 Task: Check our story.
Action: Mouse moved to (781, 202)
Screenshot: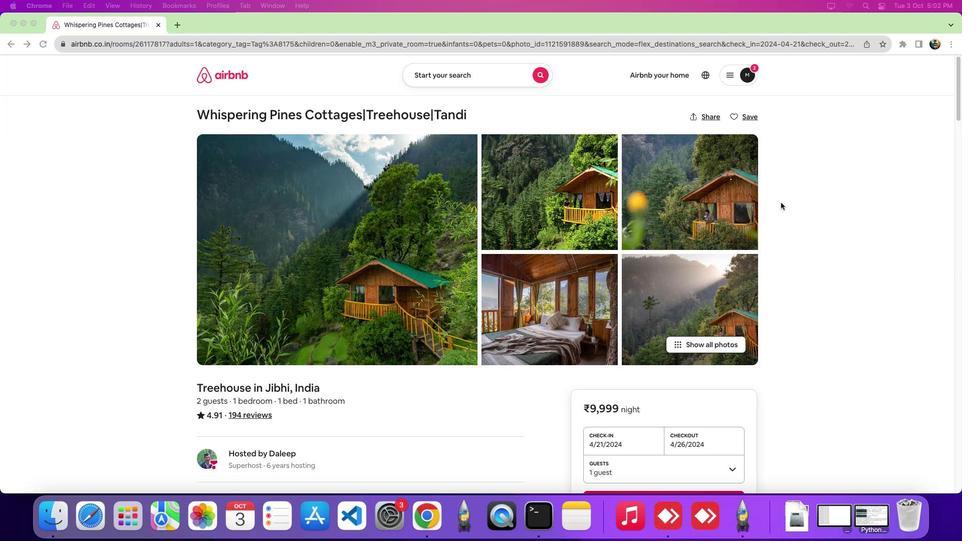 
Action: Mouse pressed left at (781, 202)
Screenshot: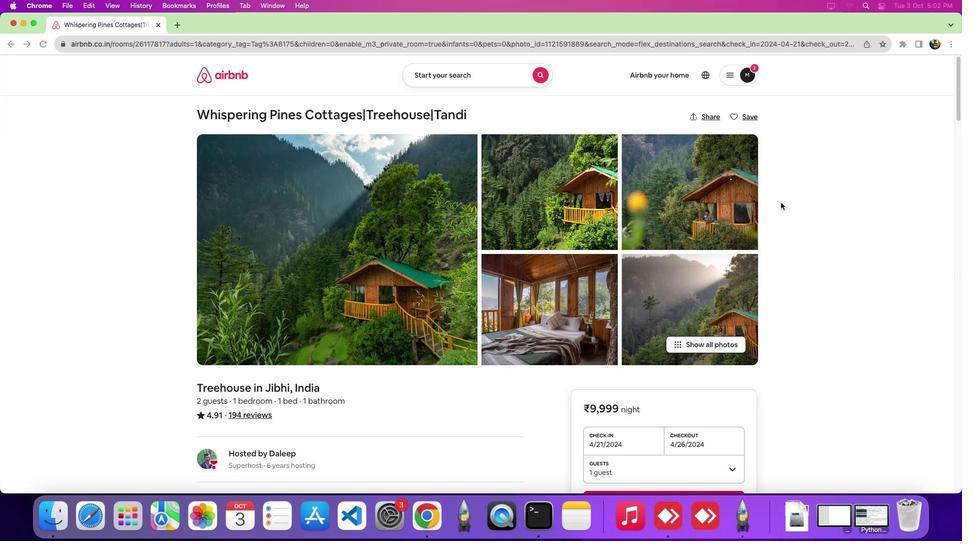 
Action: Mouse scrolled (781, 202) with delta (0, 0)
Screenshot: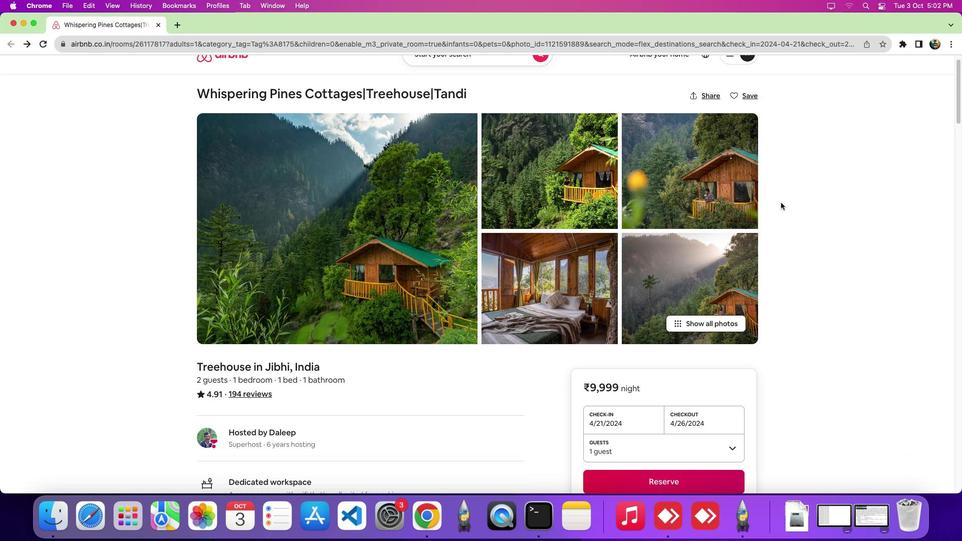 
Action: Mouse scrolled (781, 202) with delta (0, 0)
Screenshot: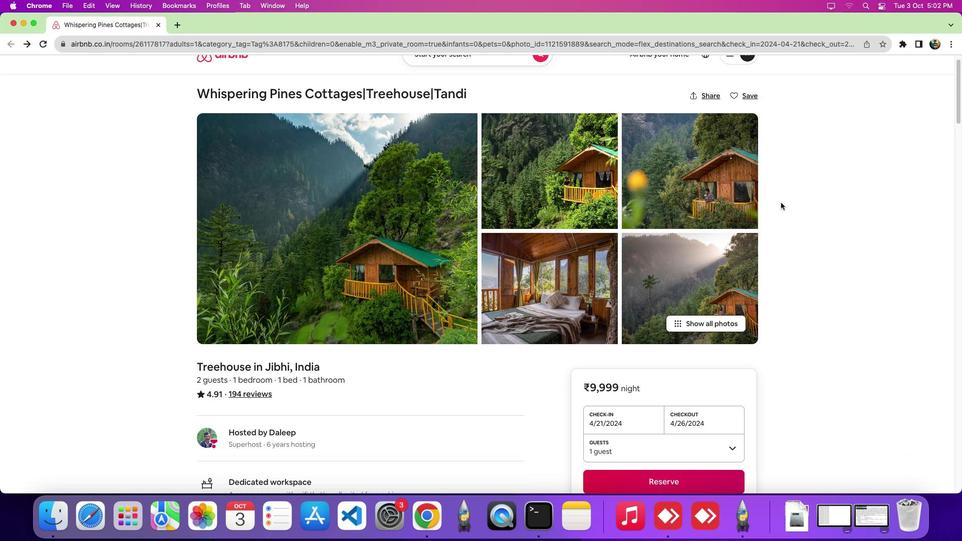 
Action: Mouse scrolled (781, 202) with delta (0, -4)
Screenshot: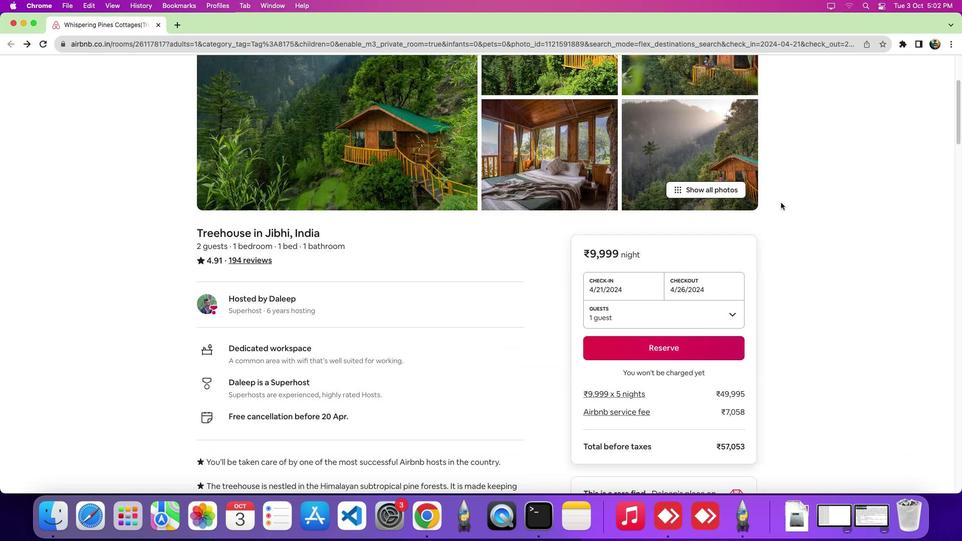 
Action: Mouse scrolled (781, 202) with delta (0, -6)
Screenshot: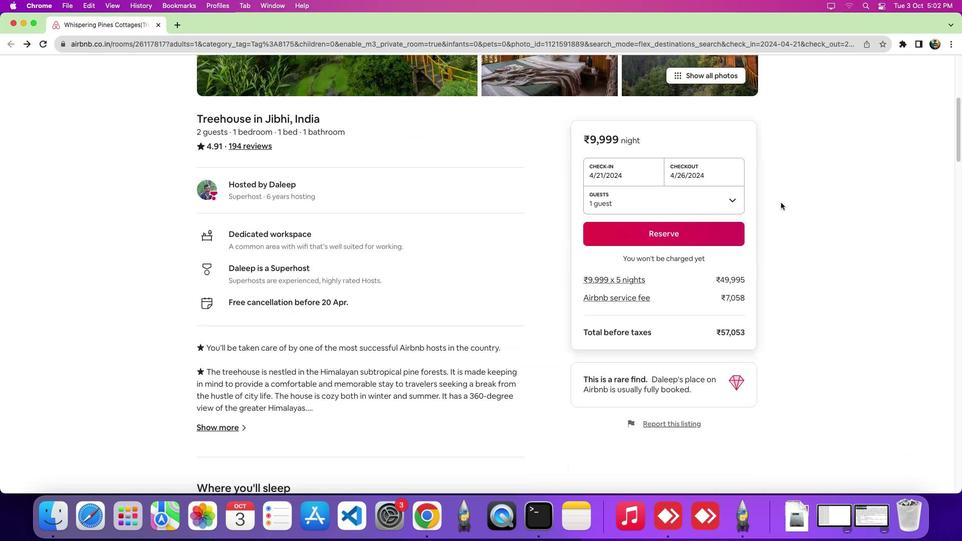 
Action: Mouse scrolled (781, 202) with delta (0, 0)
Screenshot: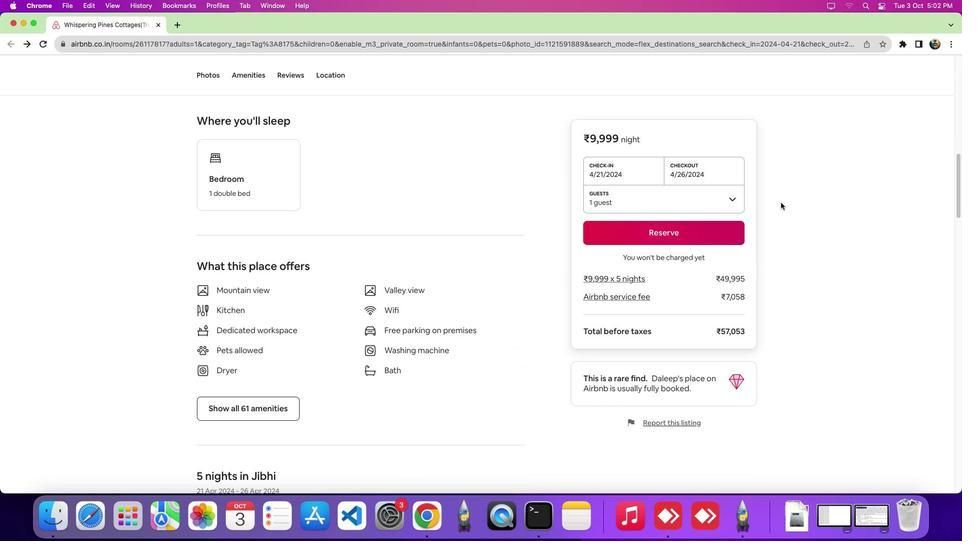 
Action: Mouse scrolled (781, 202) with delta (0, -1)
Screenshot: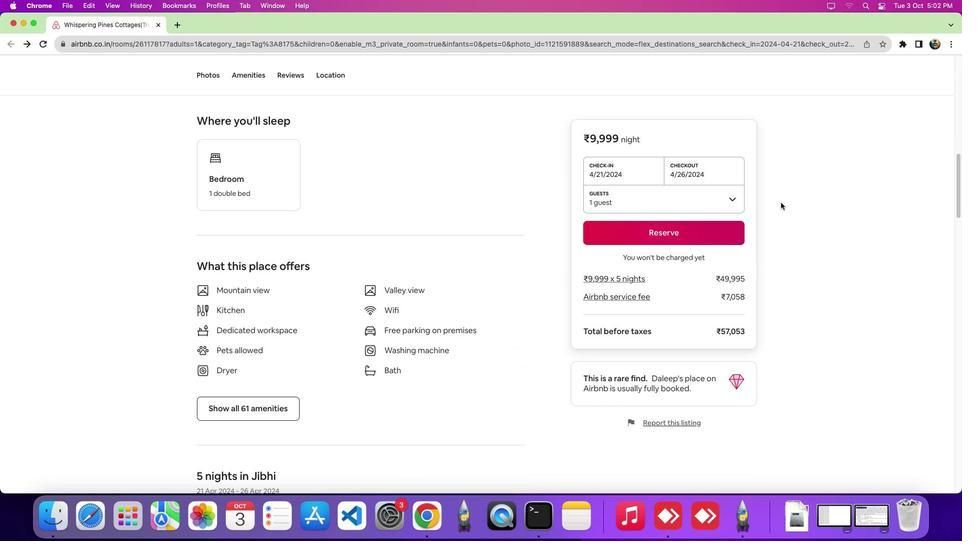 
Action: Mouse scrolled (781, 202) with delta (0, -4)
Screenshot: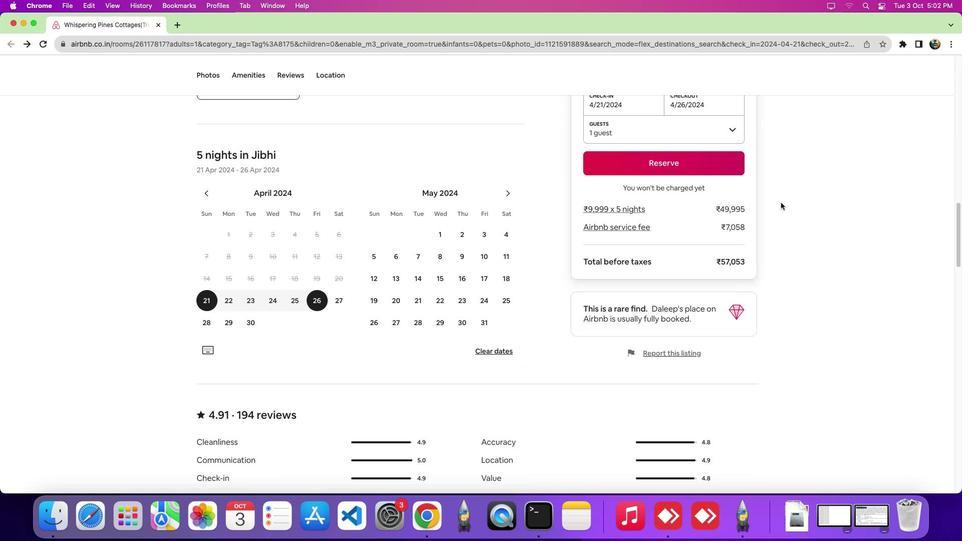 
Action: Mouse scrolled (781, 202) with delta (0, -7)
Screenshot: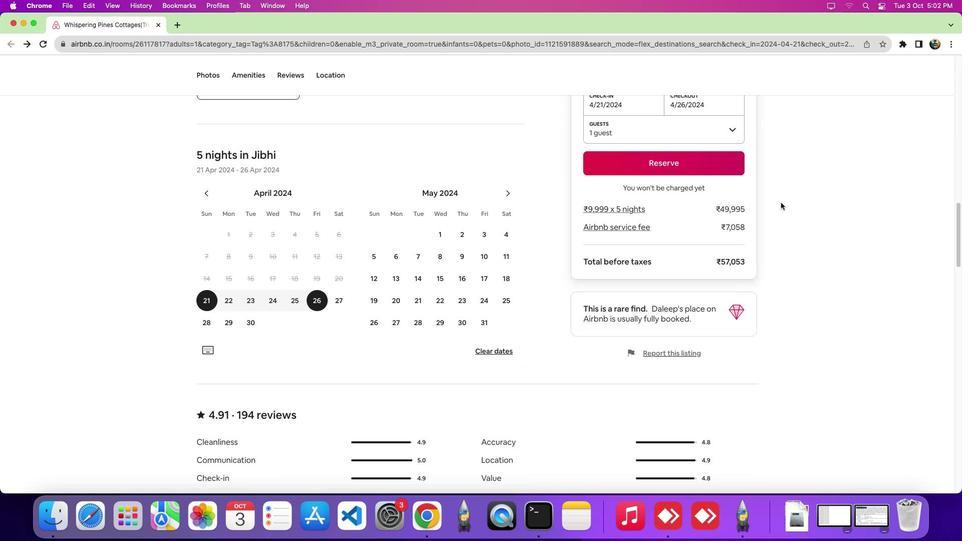 
Action: Mouse scrolled (781, 202) with delta (0, -7)
Screenshot: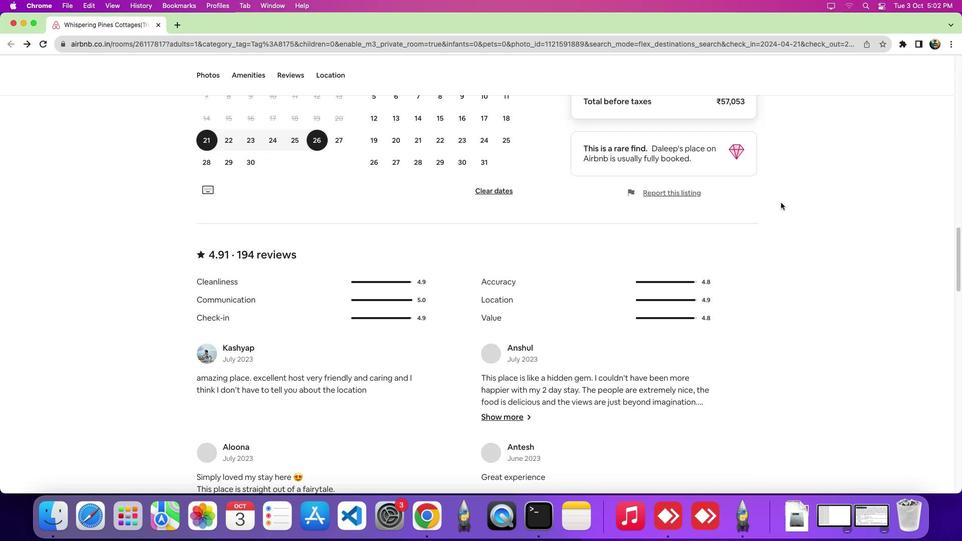 
Action: Mouse scrolled (781, 202) with delta (0, 0)
Screenshot: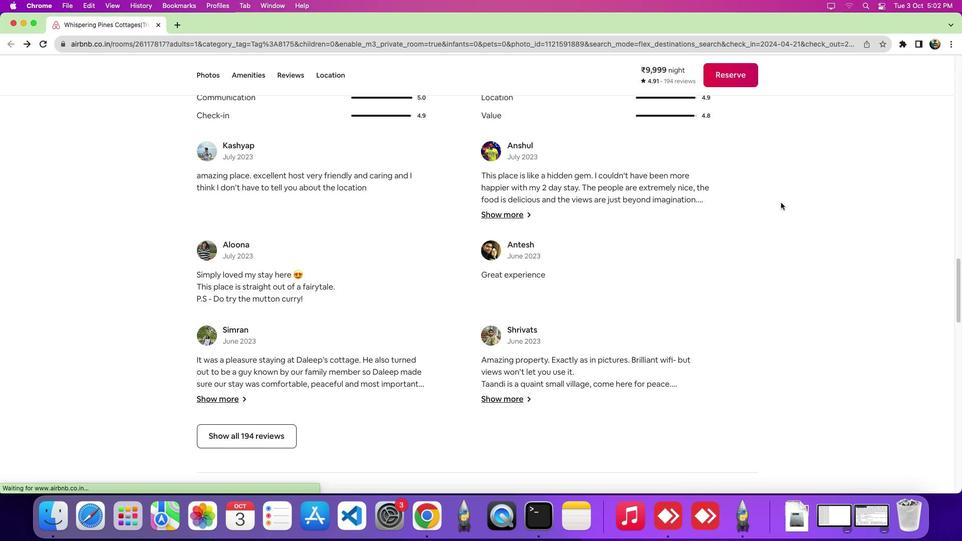 
Action: Mouse scrolled (781, 202) with delta (0, -1)
Screenshot: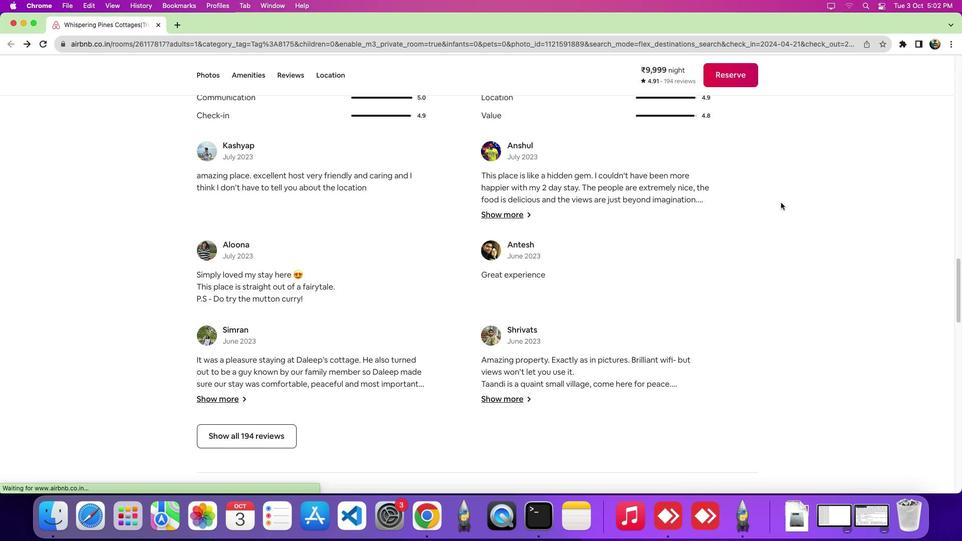 
Action: Mouse scrolled (781, 202) with delta (0, -5)
Screenshot: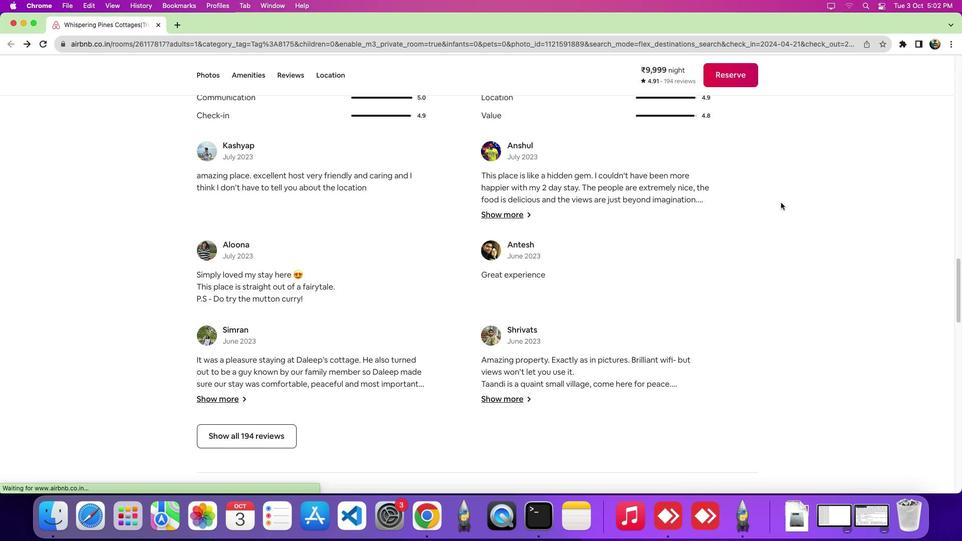 
Action: Mouse scrolled (781, 202) with delta (0, -7)
Screenshot: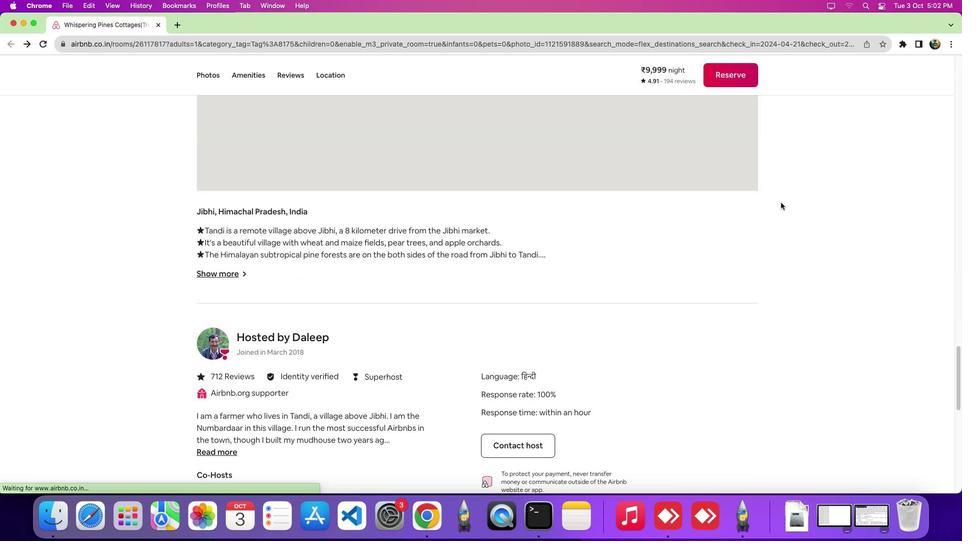 
Action: Mouse scrolled (781, 202) with delta (0, -7)
Screenshot: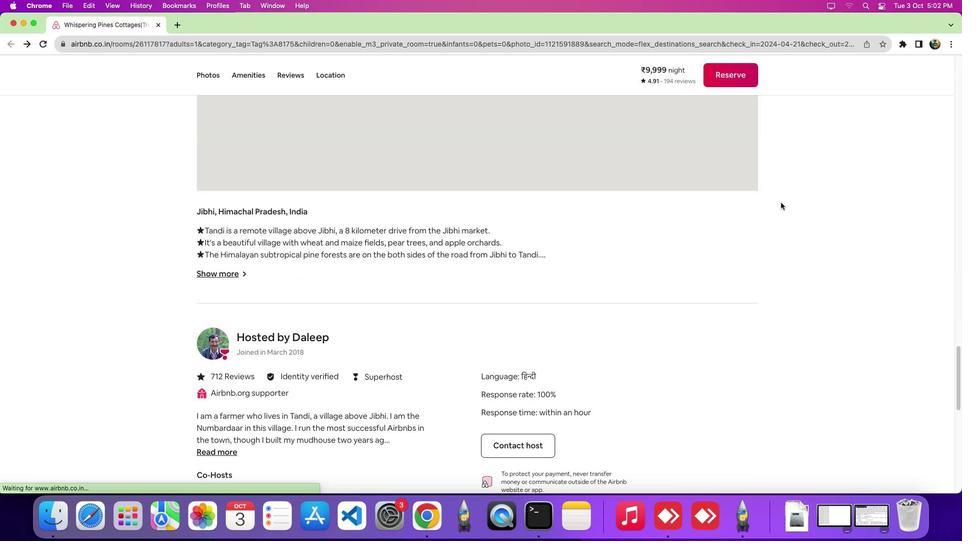 
Action: Mouse moved to (669, 357)
Screenshot: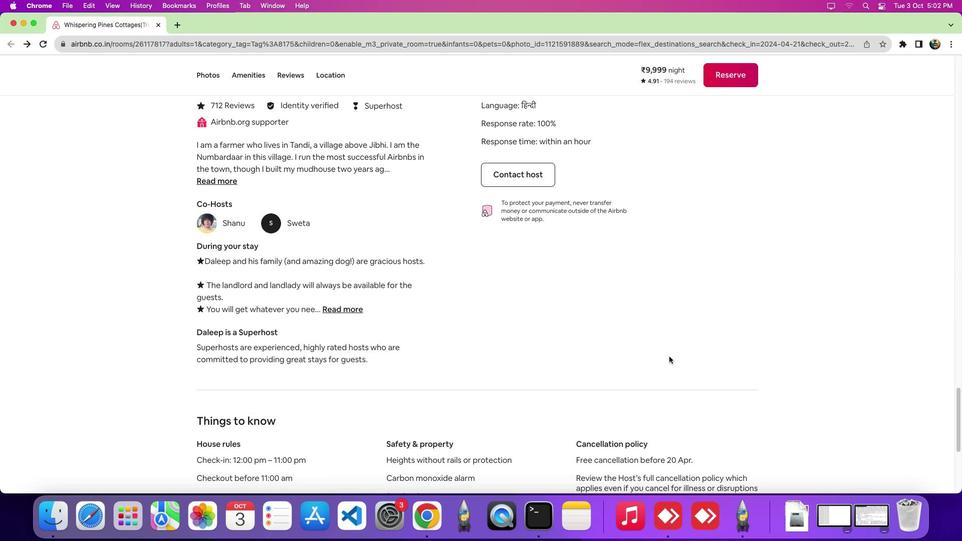 
Action: Mouse scrolled (669, 357) with delta (0, 0)
Screenshot: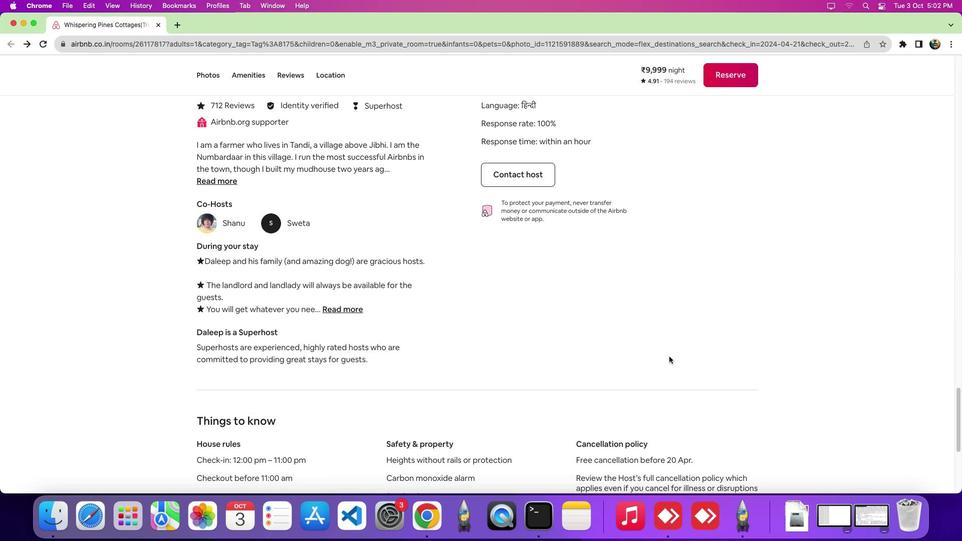 
Action: Mouse scrolled (669, 357) with delta (0, -1)
Screenshot: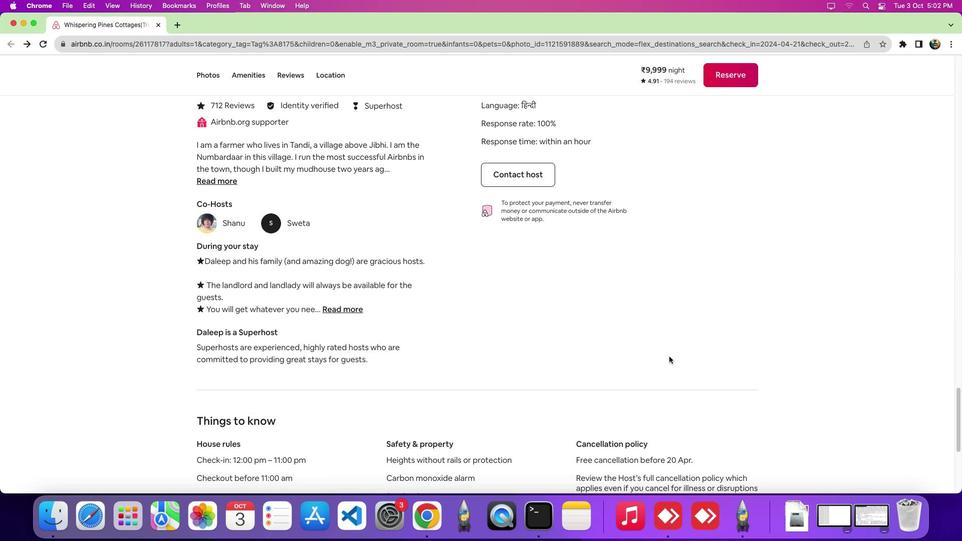 
Action: Mouse moved to (669, 357)
Screenshot: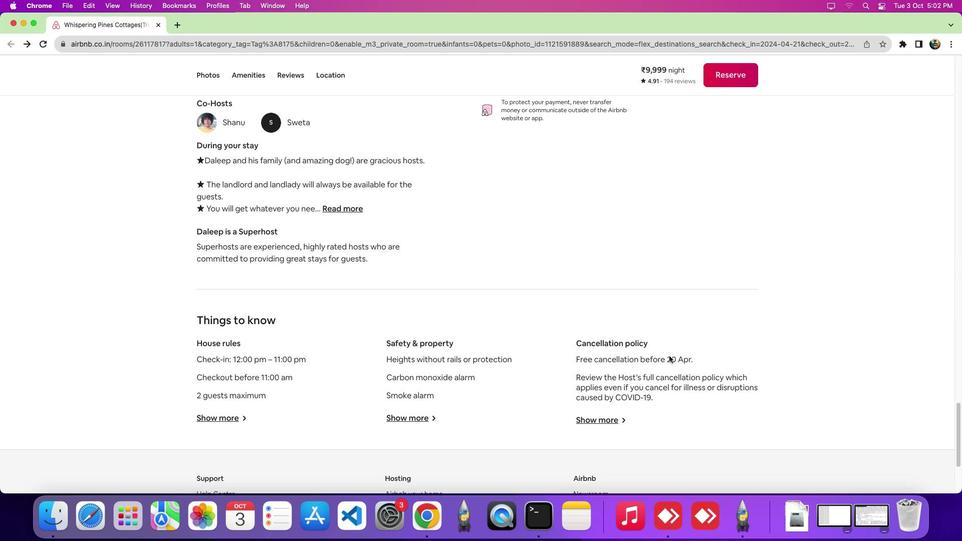 
Action: Mouse scrolled (669, 357) with delta (0, -5)
Screenshot: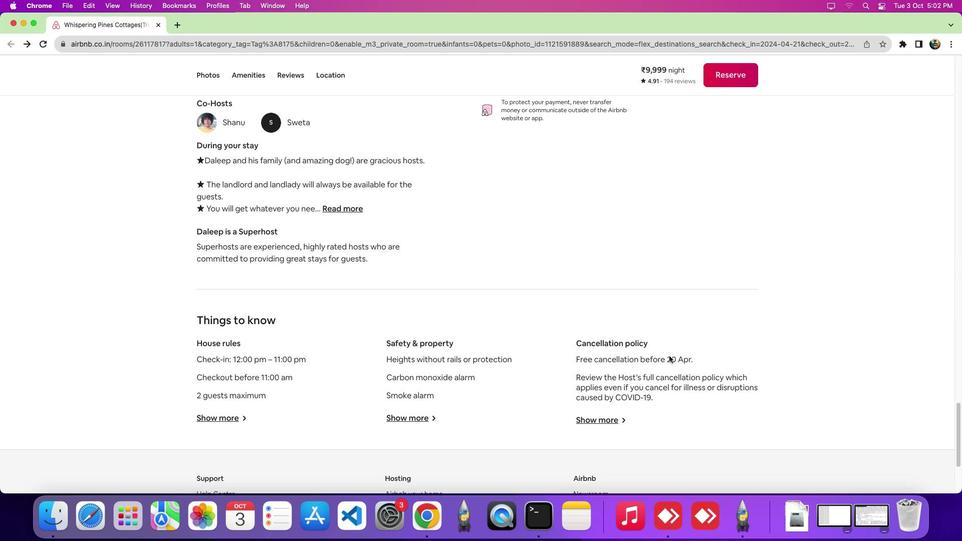 
Action: Mouse moved to (669, 357)
Screenshot: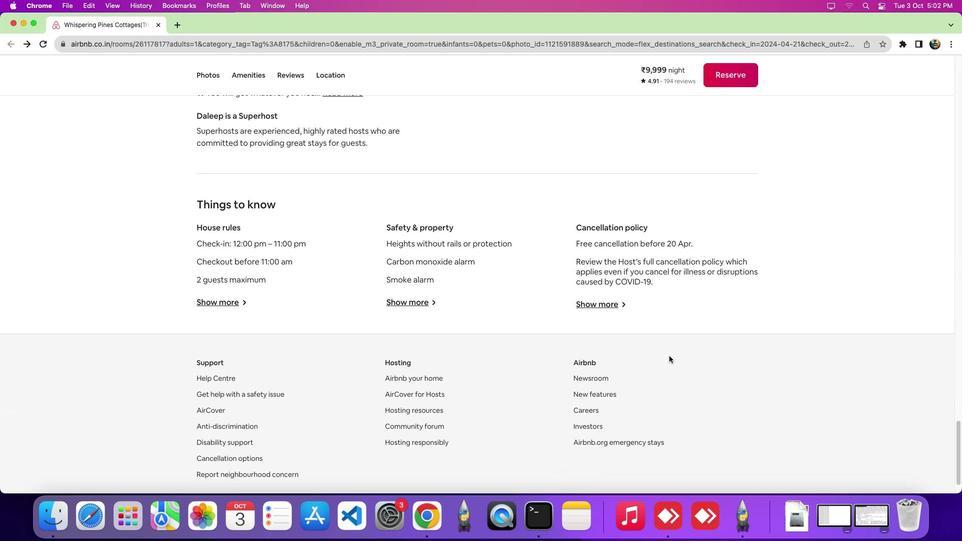 
Action: Mouse scrolled (669, 357) with delta (0, -7)
Screenshot: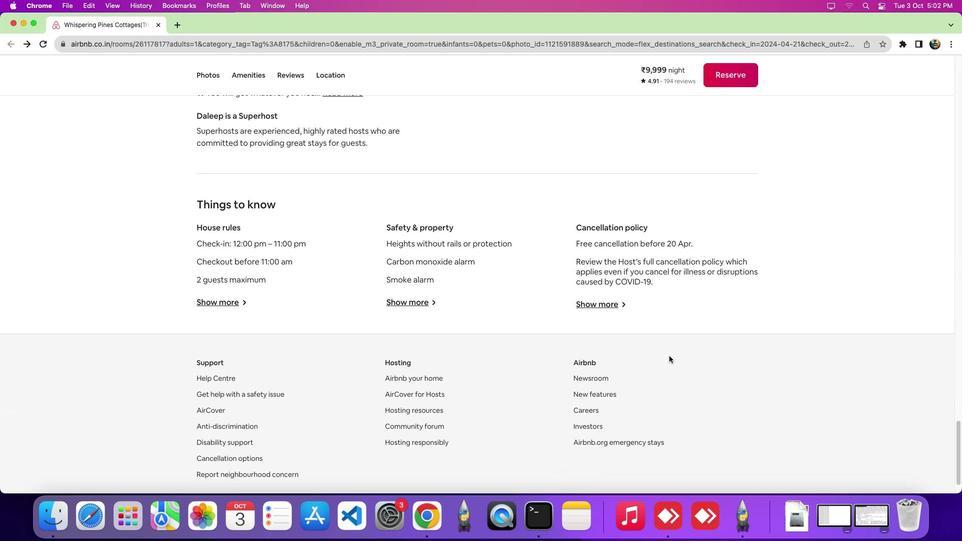 
Action: Mouse moved to (669, 356)
Screenshot: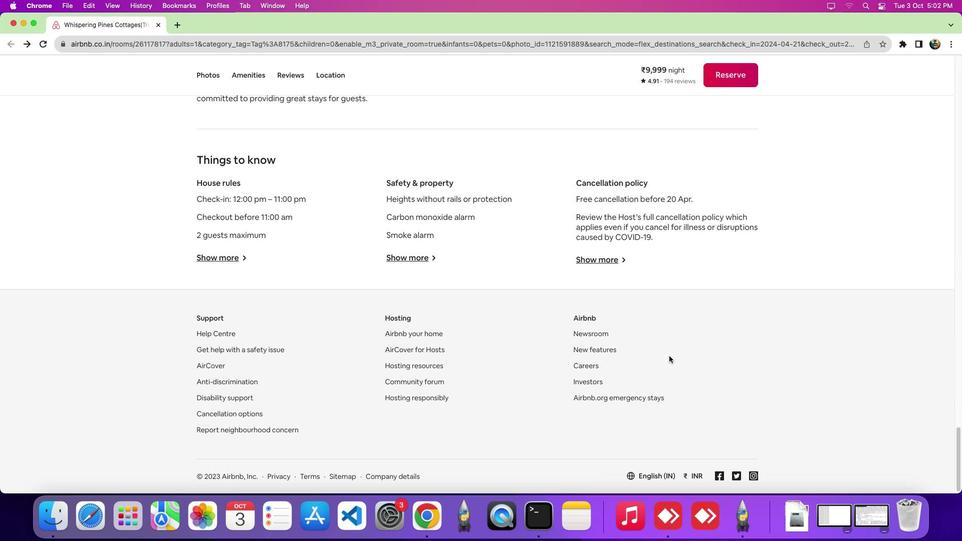 
Action: Mouse scrolled (669, 356) with delta (0, 0)
Screenshot: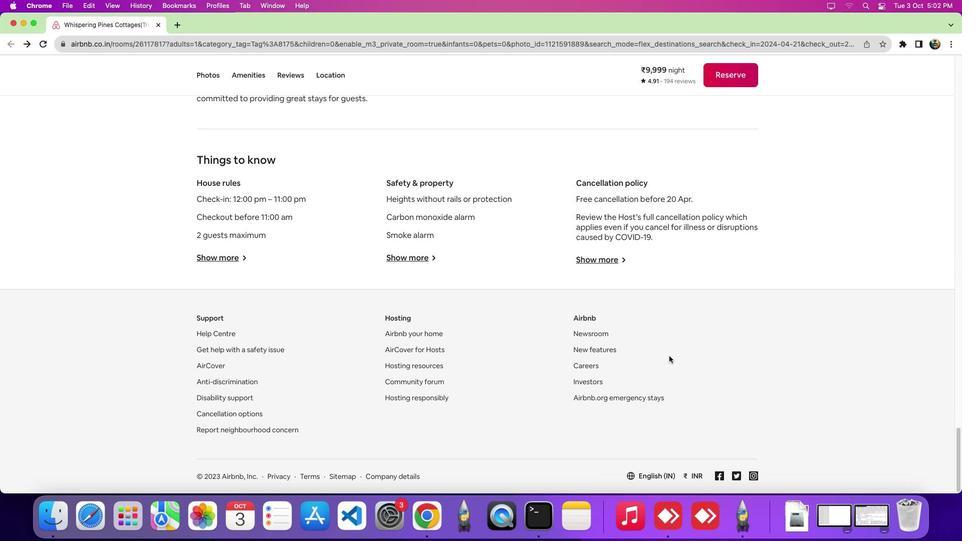 
Action: Mouse scrolled (669, 356) with delta (0, -1)
Screenshot: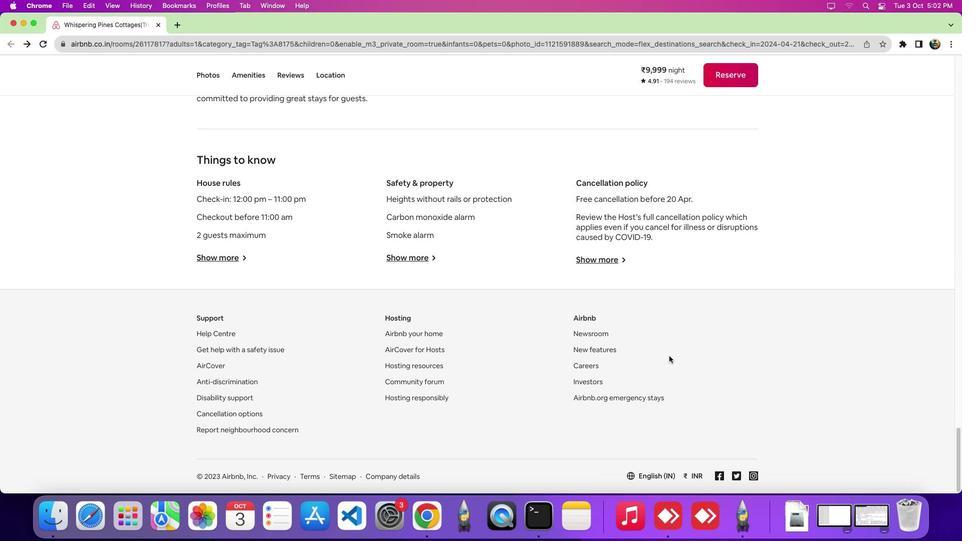 
Action: Mouse scrolled (669, 356) with delta (0, -4)
Screenshot: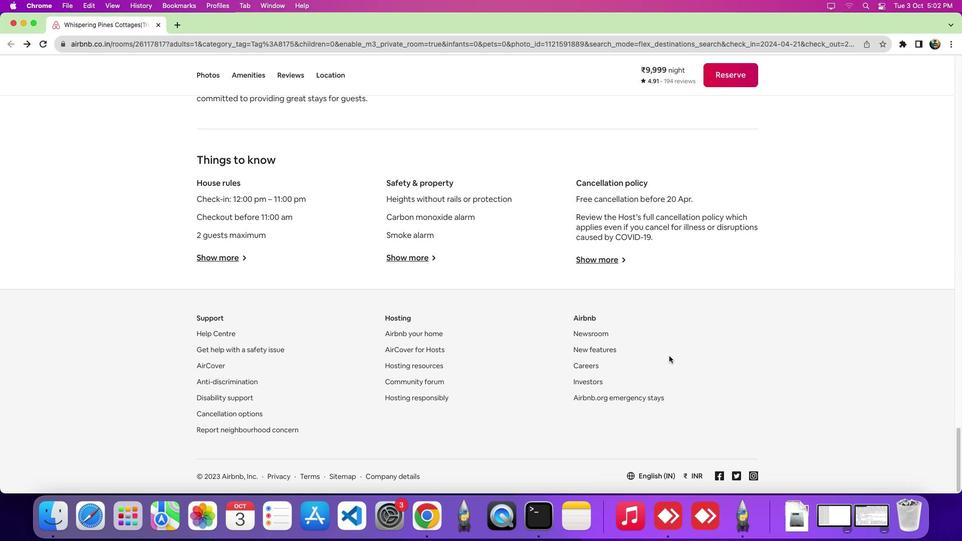 
Action: Mouse scrolled (669, 356) with delta (0, -7)
Screenshot: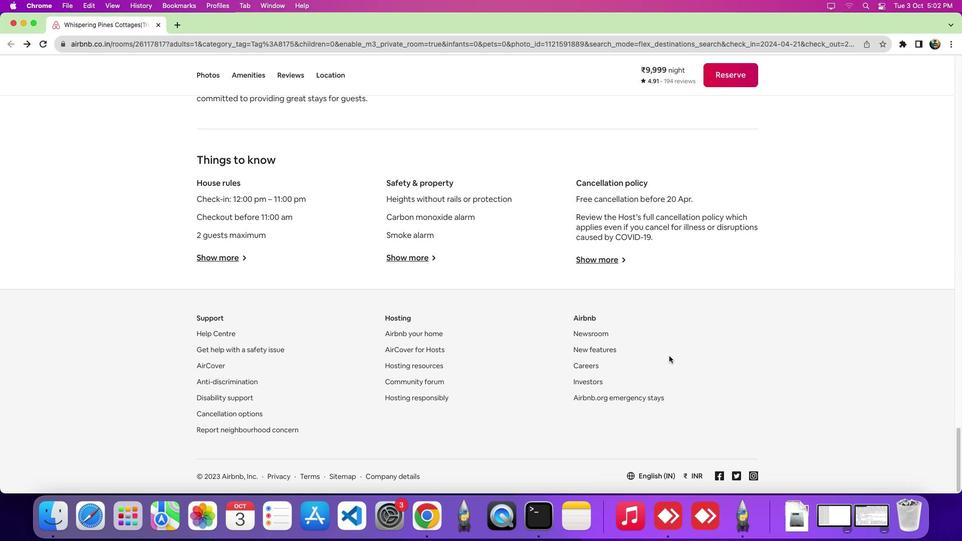 
Action: Mouse scrolled (669, 356) with delta (0, -7)
Screenshot: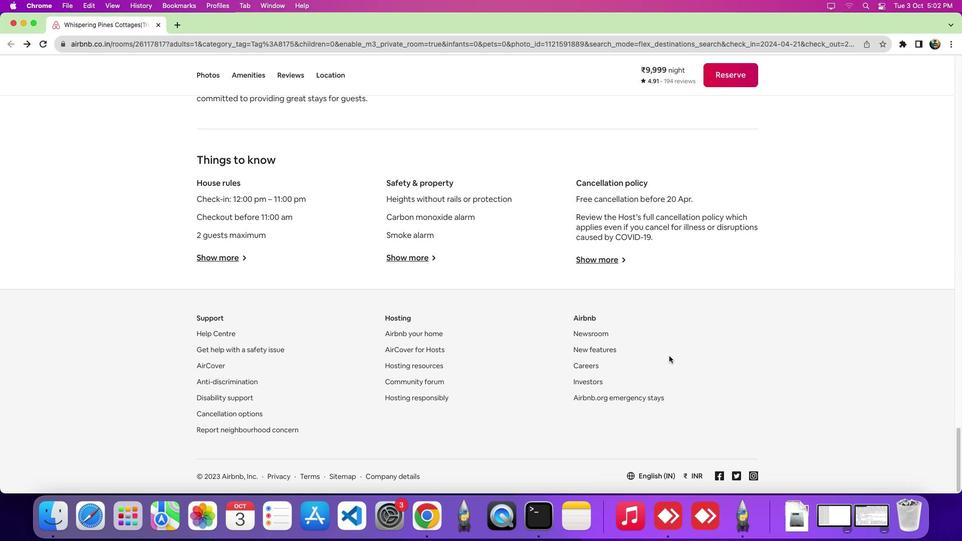
Action: Mouse scrolled (669, 356) with delta (0, -8)
Screenshot: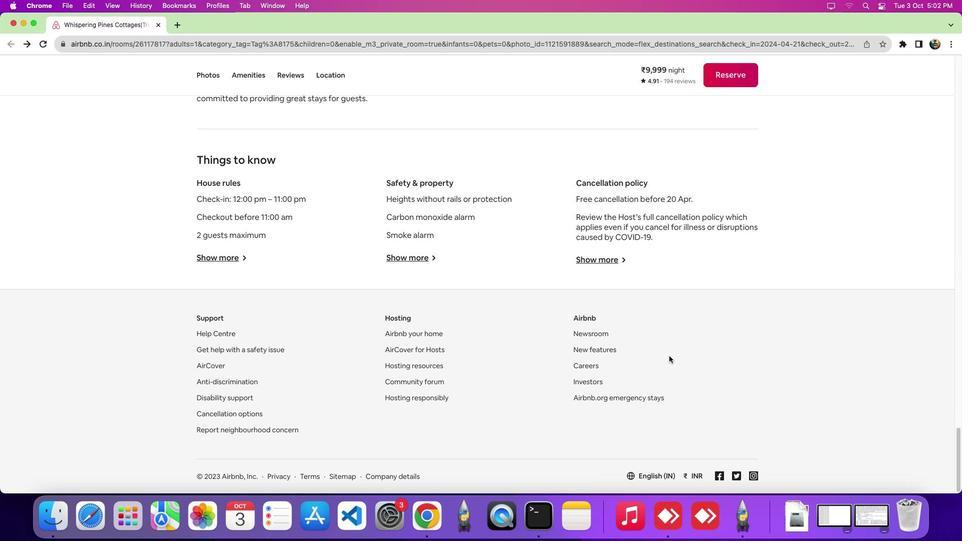 
Action: Mouse moved to (626, 396)
Screenshot: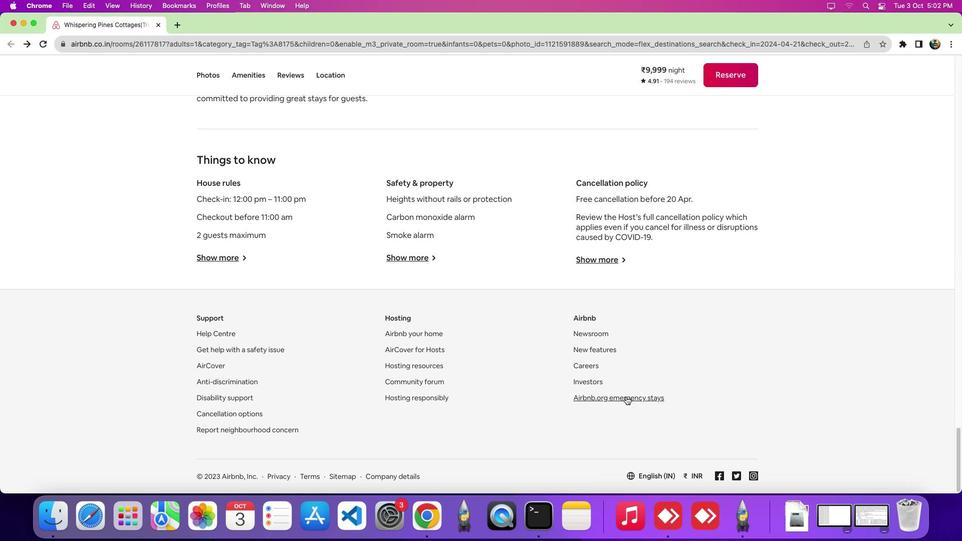 
Action: Mouse pressed left at (626, 396)
Screenshot: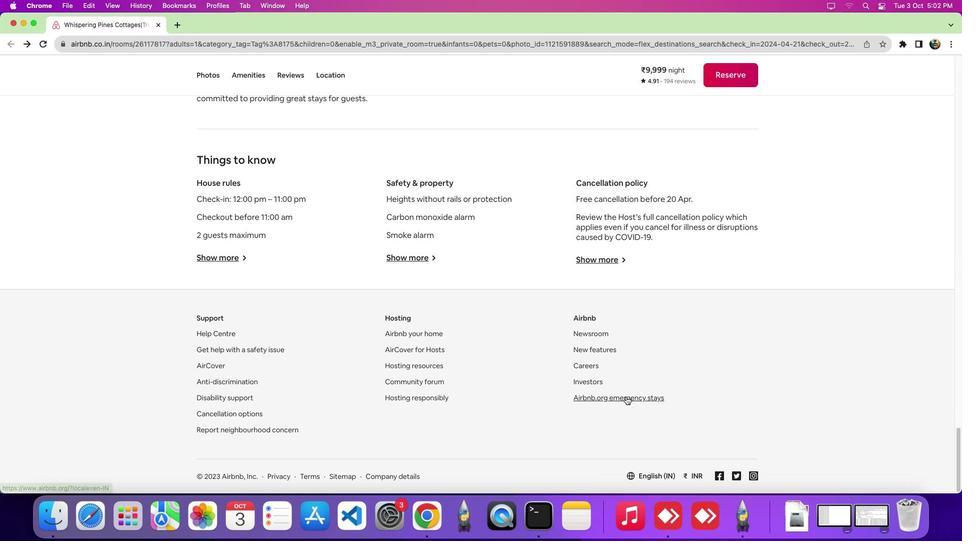 
Action: Mouse moved to (717, 215)
Screenshot: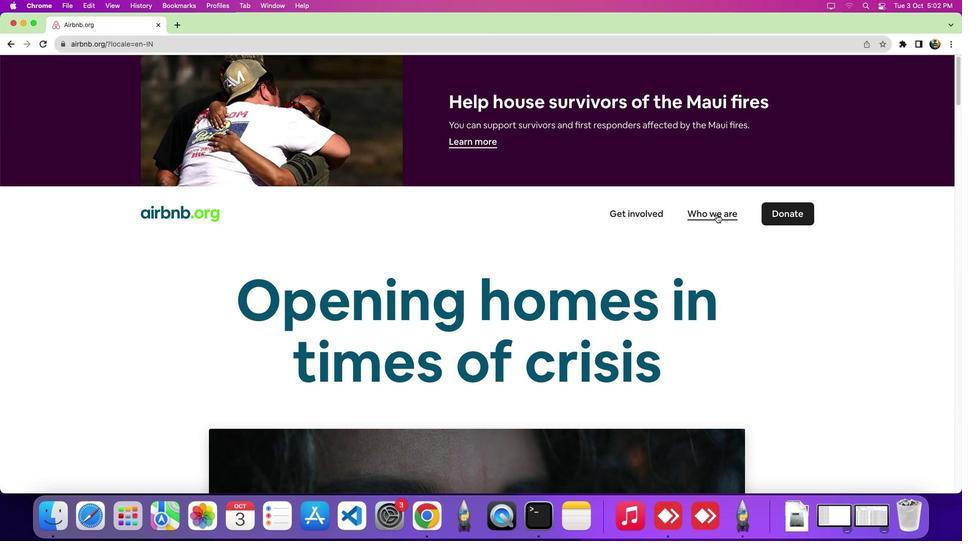 
Action: Mouse pressed left at (717, 215)
Screenshot: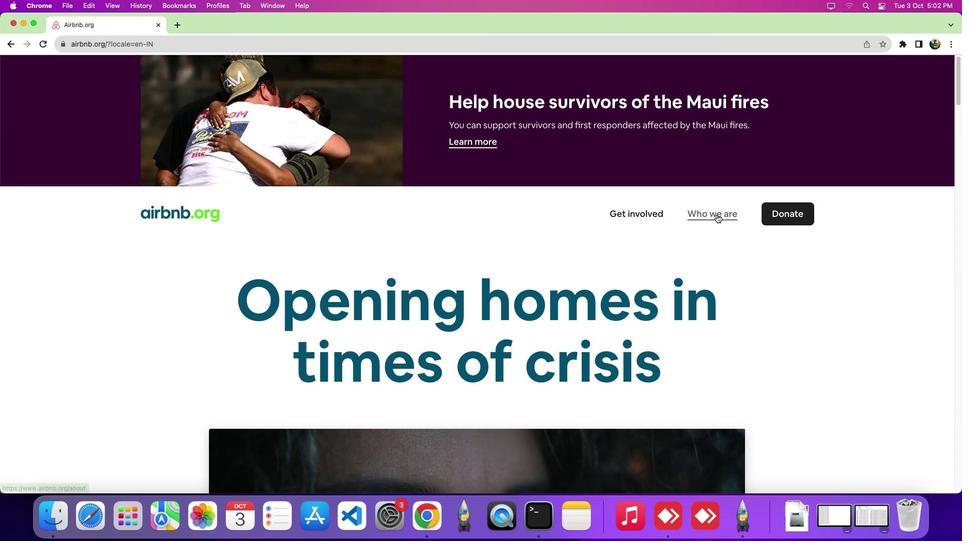 
Action: Mouse moved to (200, 345)
Screenshot: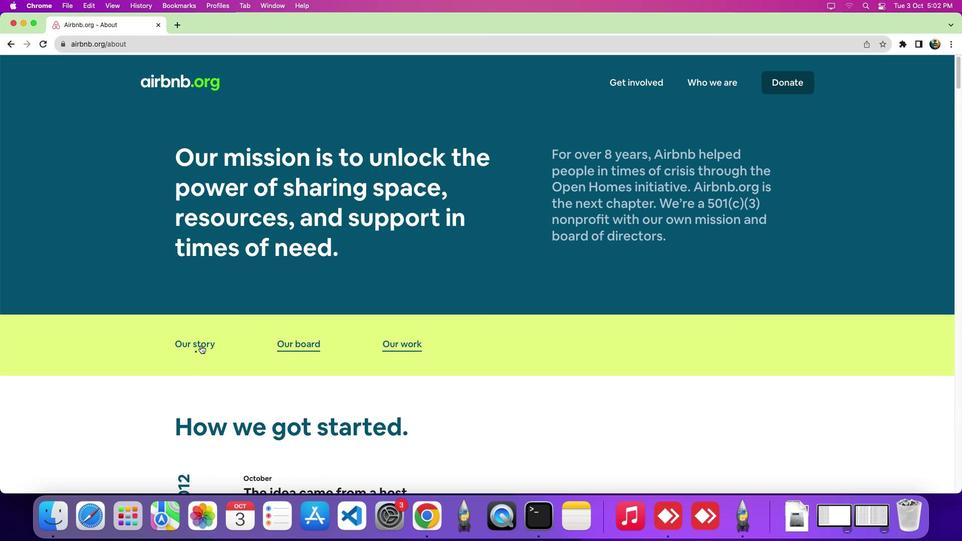 
Action: Mouse pressed left at (200, 345)
Screenshot: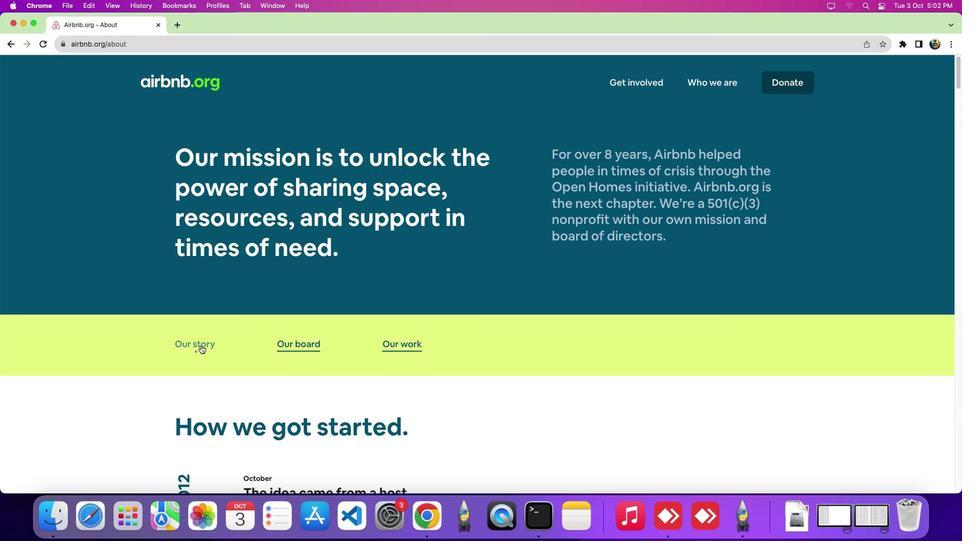 
Action: Mouse moved to (220, 346)
Screenshot: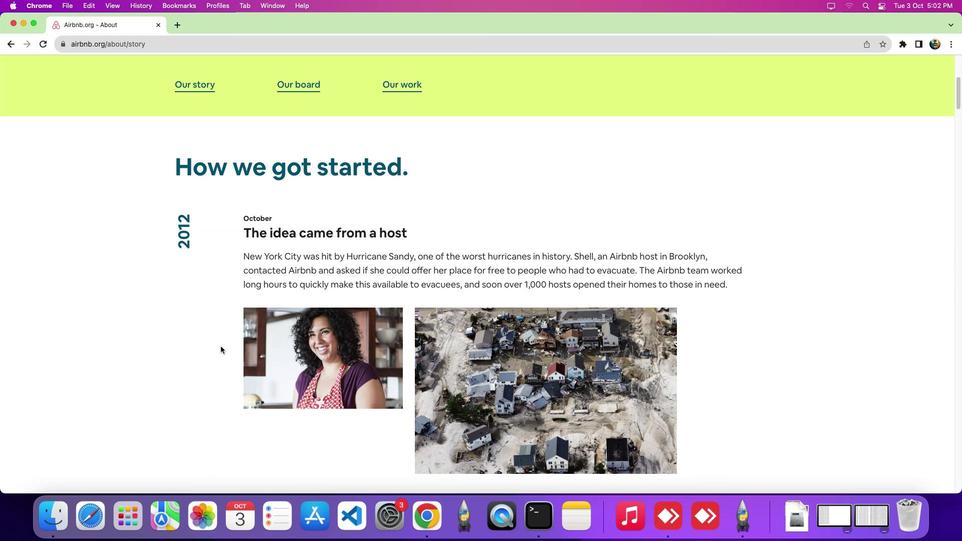 
